 Task: Change the font size of Google Chrome to large.
Action: Mouse moved to (944, 32)
Screenshot: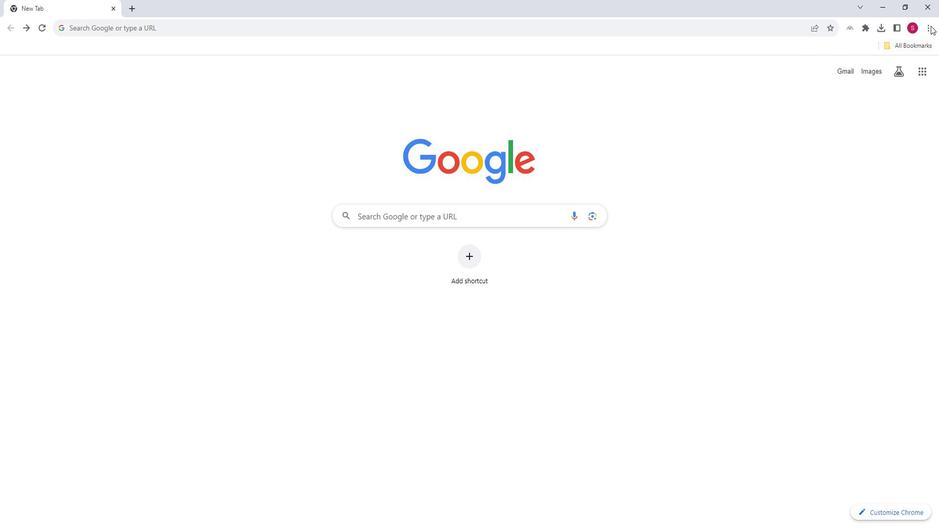 
Action: Mouse pressed left at (944, 32)
Screenshot: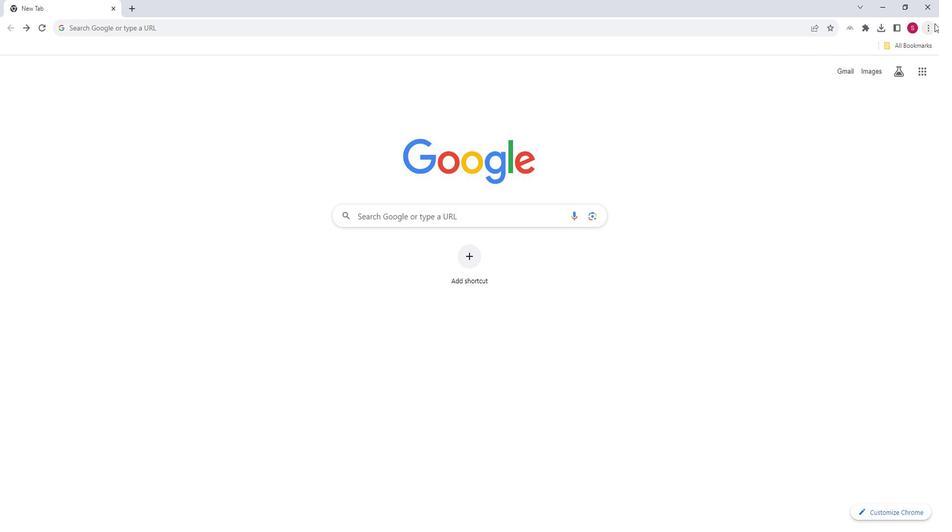
Action: Mouse moved to (820, 213)
Screenshot: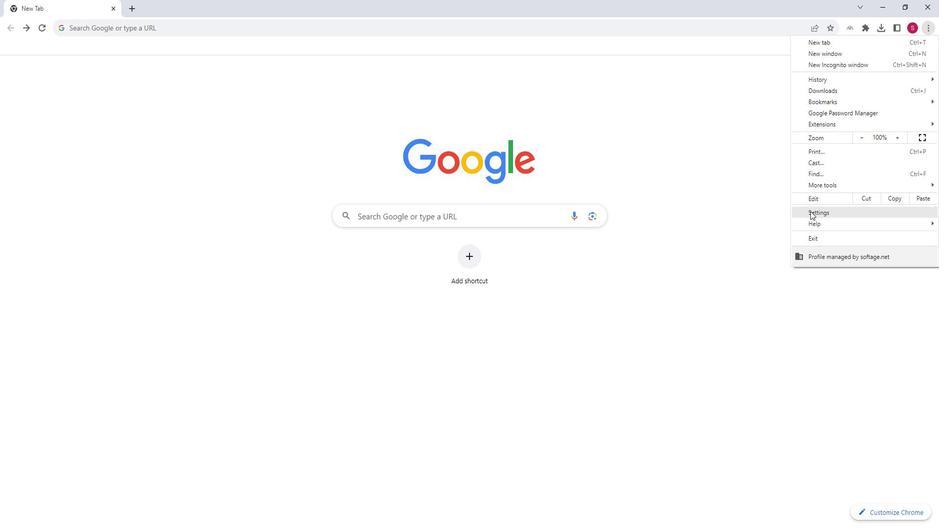 
Action: Mouse pressed left at (820, 213)
Screenshot: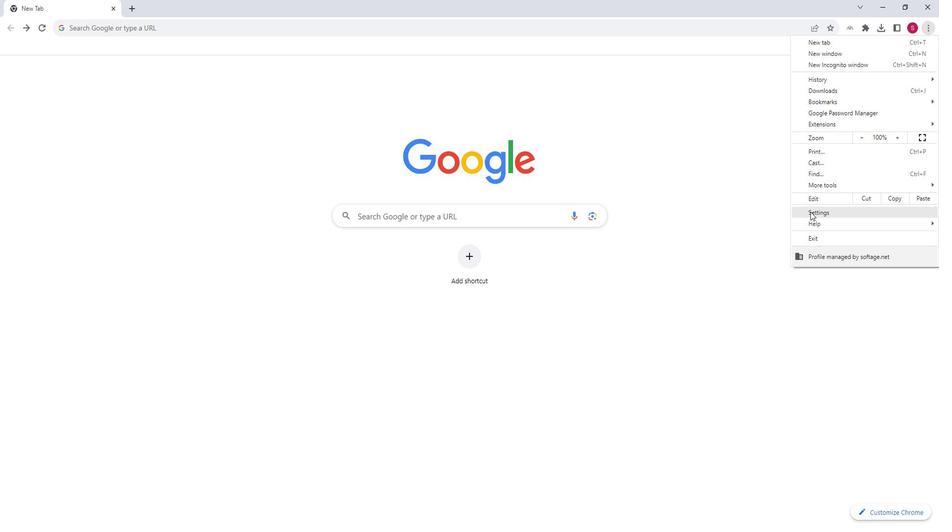 
Action: Mouse moved to (71, 165)
Screenshot: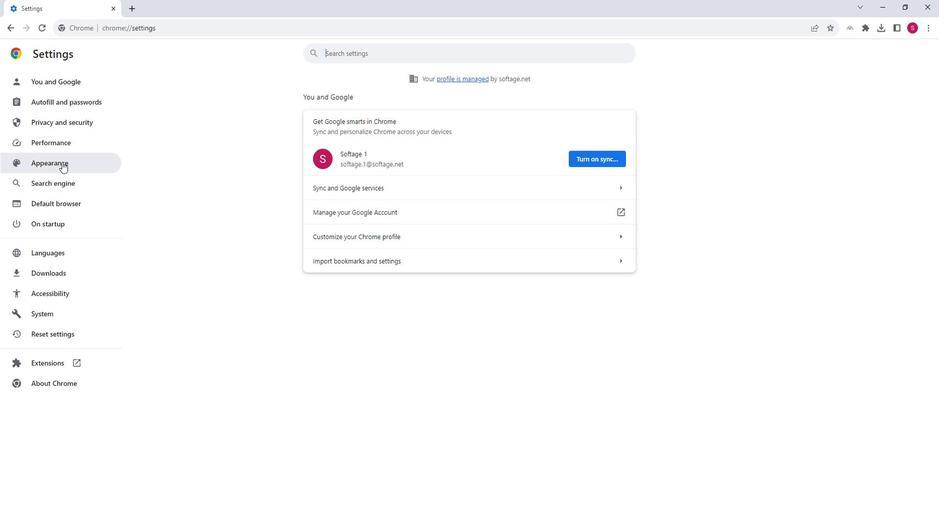 
Action: Mouse pressed left at (71, 165)
Screenshot: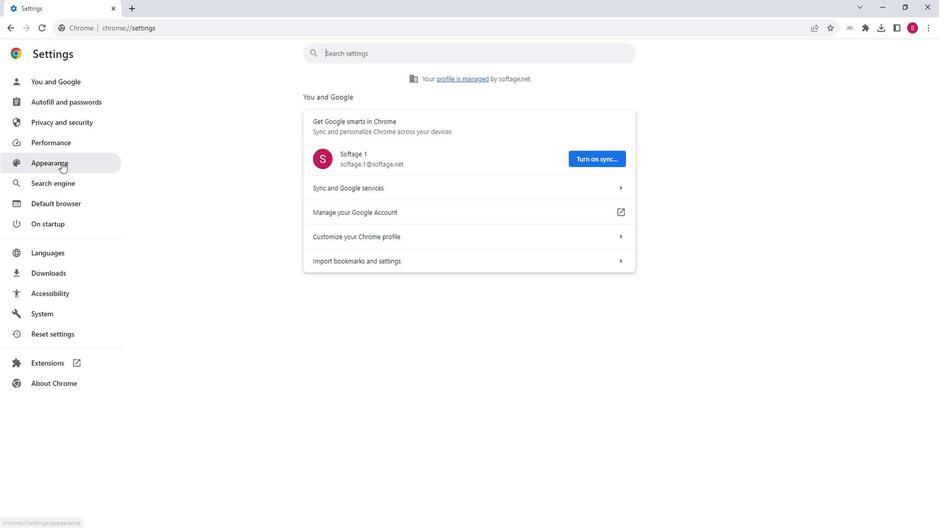 
Action: Mouse pressed left at (71, 165)
Screenshot: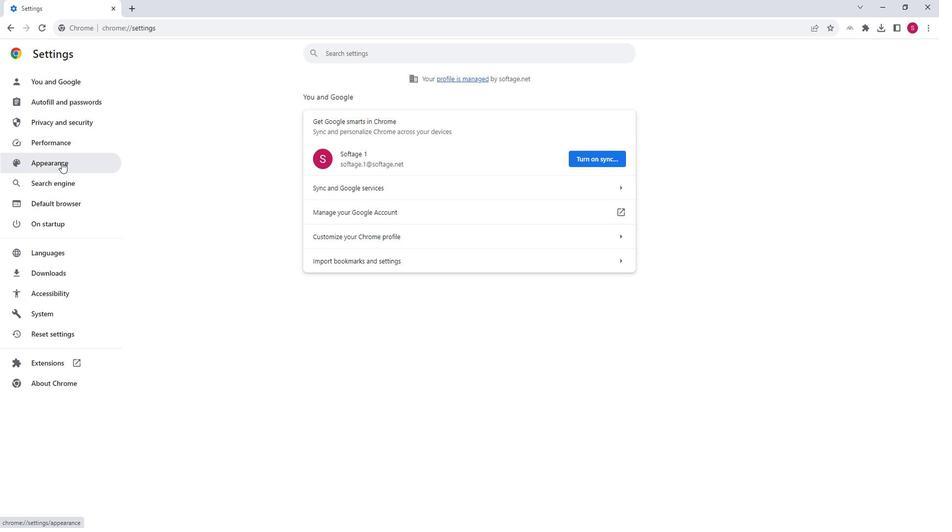 
Action: Mouse moved to (628, 309)
Screenshot: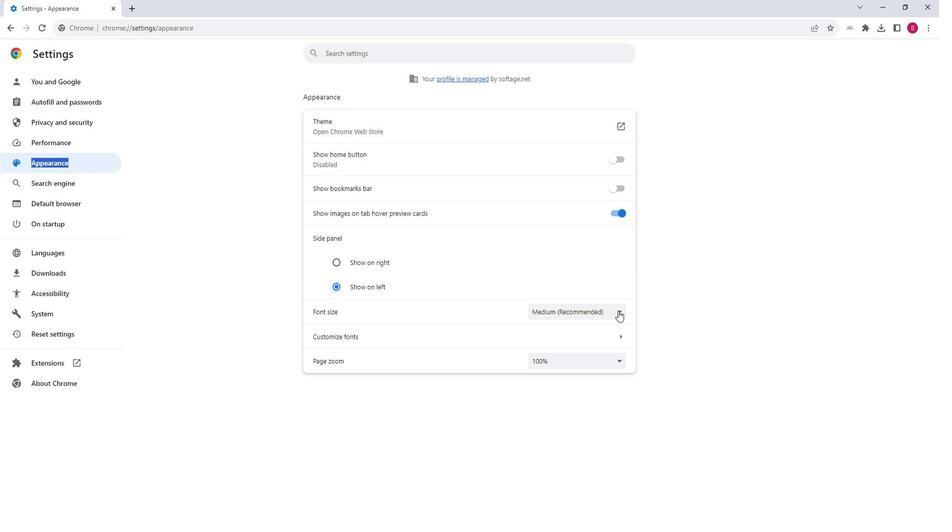 
Action: Mouse pressed left at (628, 309)
Screenshot: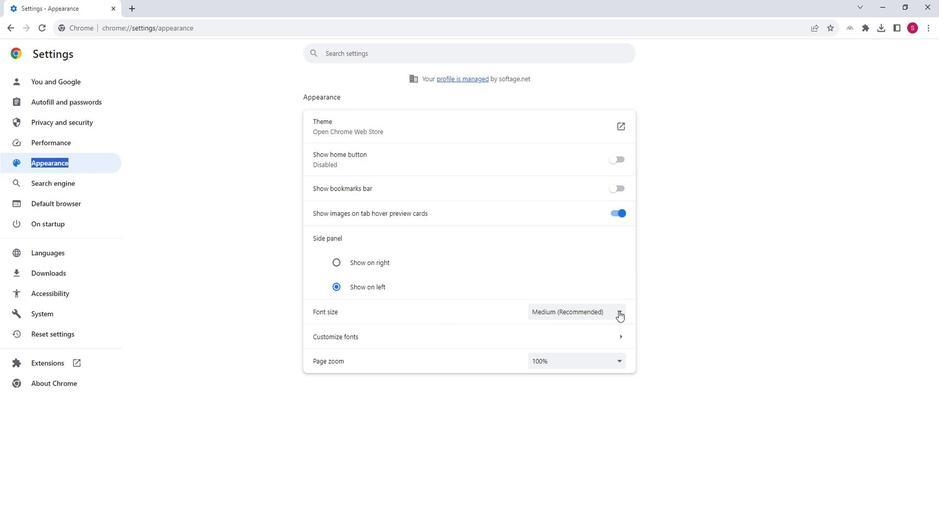 
Action: Mouse pressed left at (628, 309)
Screenshot: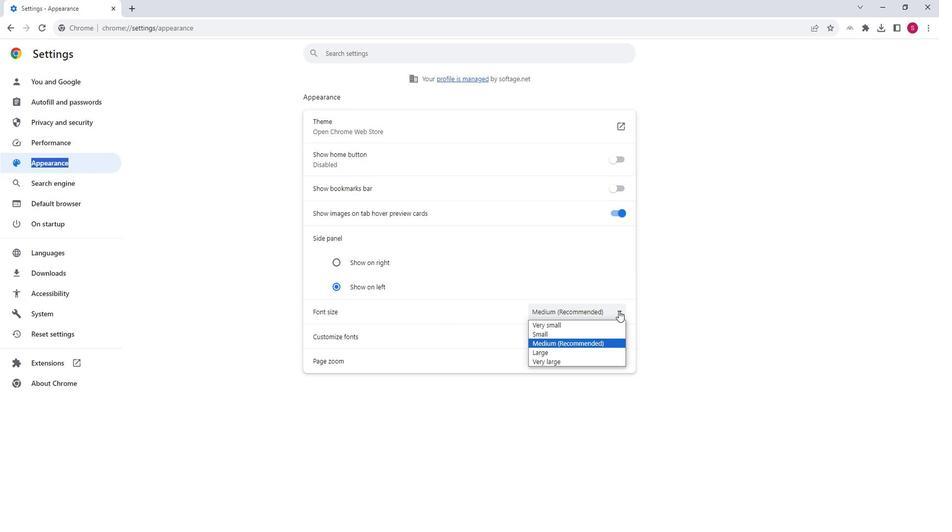 
Action: Mouse moved to (629, 309)
Screenshot: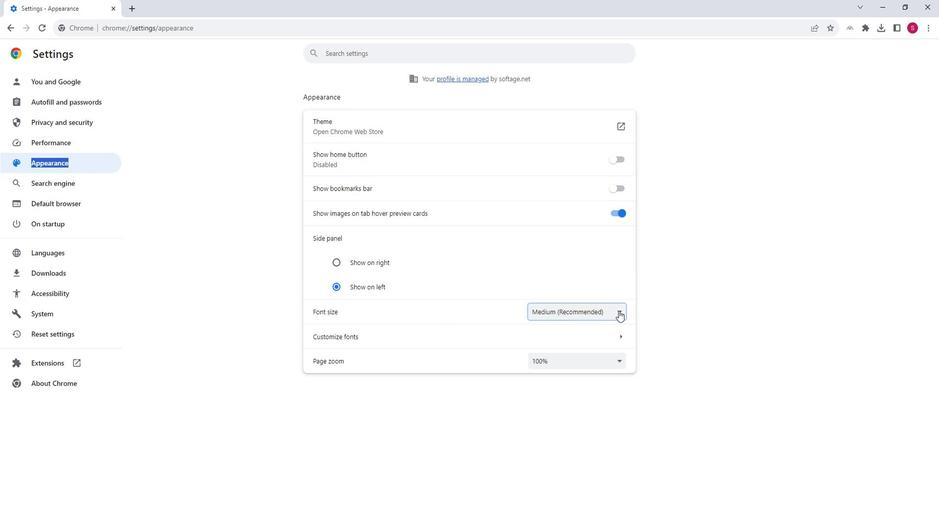 
Action: Mouse pressed left at (629, 309)
Screenshot: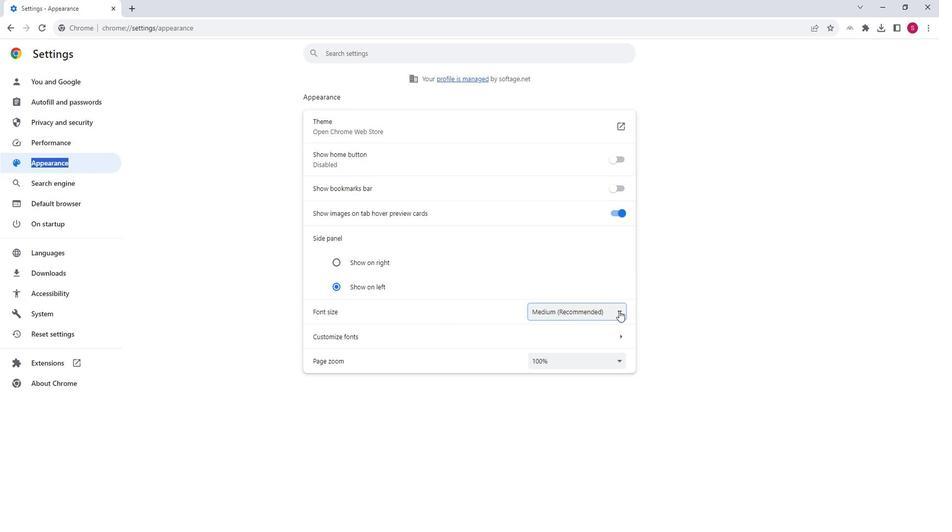 
Action: Mouse moved to (558, 349)
Screenshot: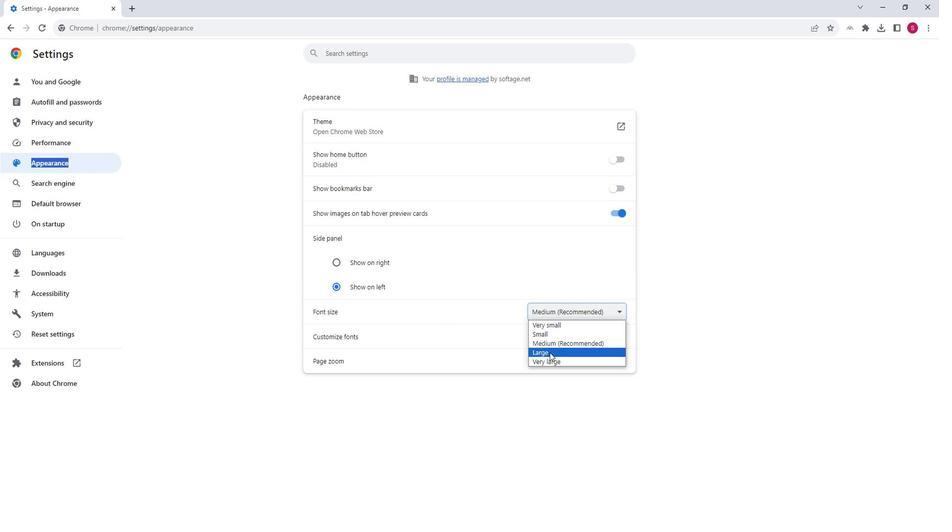 
Action: Mouse pressed left at (558, 349)
Screenshot: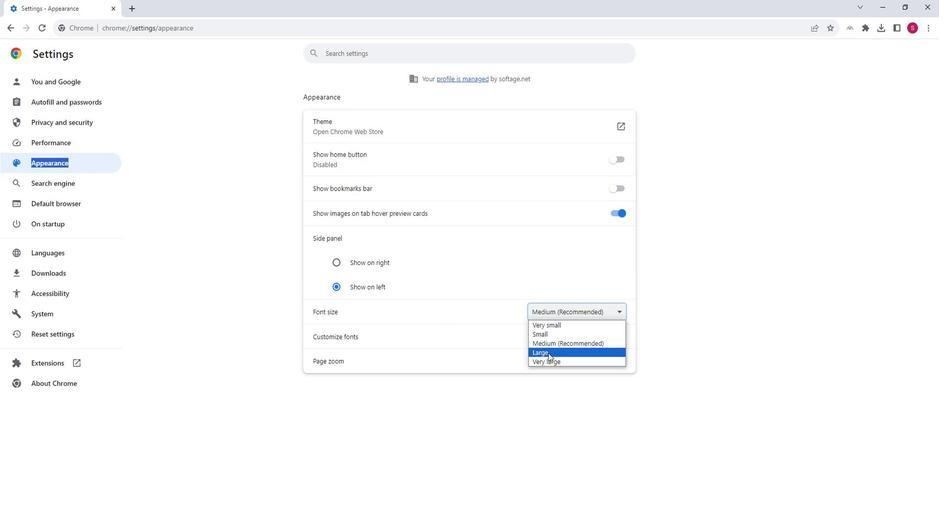
Action: Mouse moved to (792, 337)
Screenshot: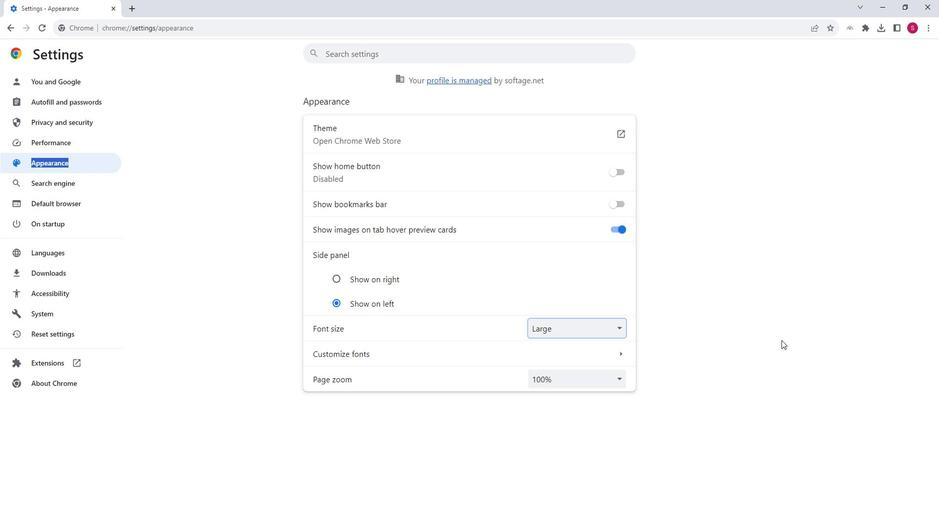 
